 Task: Filter the campaigns by the recently viewed campaigns
Action: Mouse scrolled (335, 180) with delta (0, 0)
Screenshot: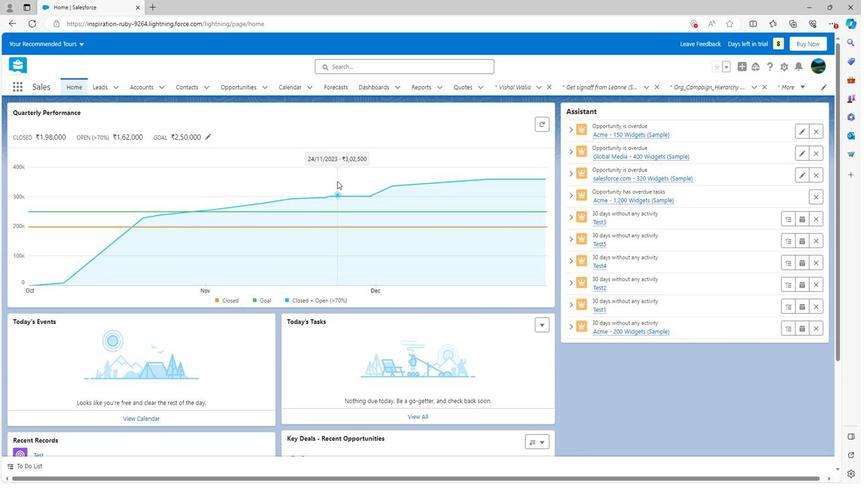 
Action: Mouse scrolled (335, 180) with delta (0, 0)
Screenshot: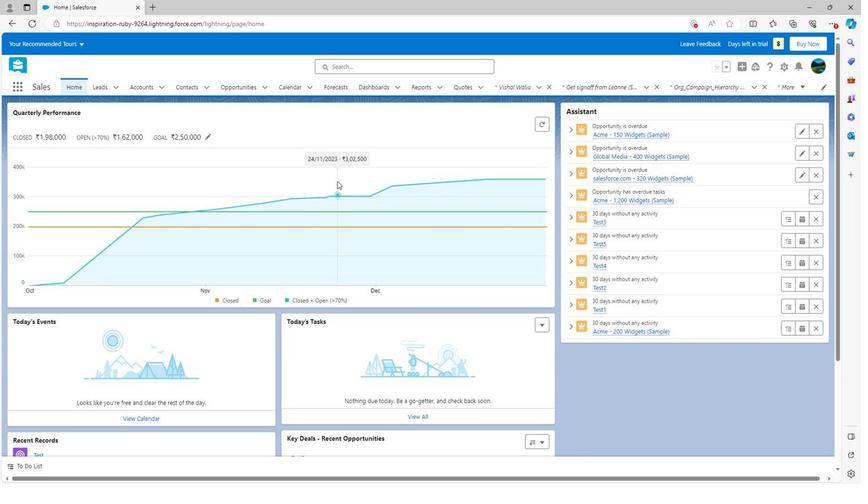 
Action: Mouse scrolled (335, 180) with delta (0, 0)
Screenshot: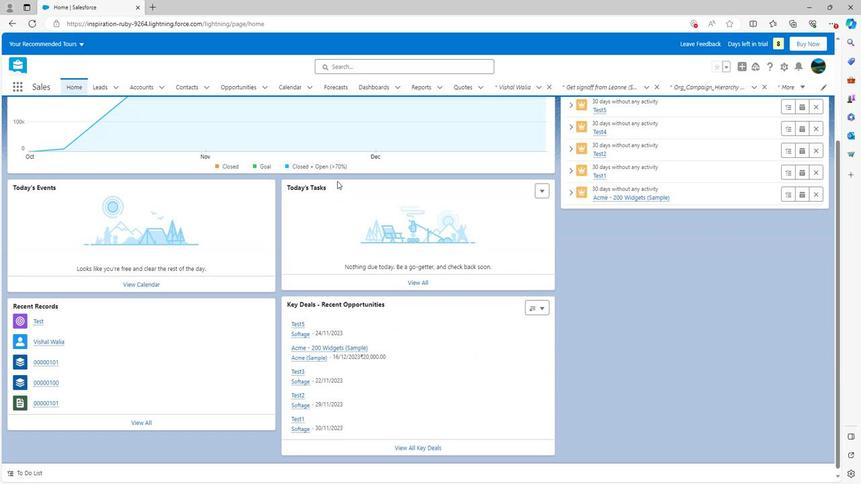 
Action: Mouse scrolled (335, 180) with delta (0, 0)
Screenshot: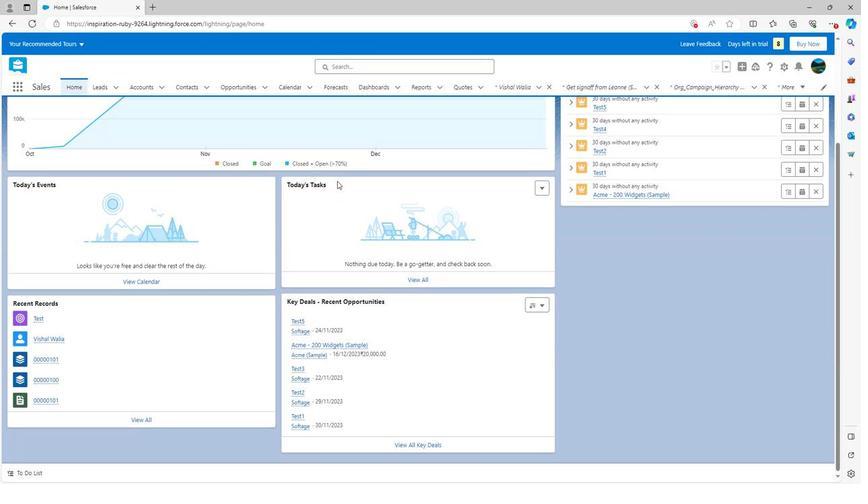 
Action: Mouse scrolled (335, 181) with delta (0, 0)
Screenshot: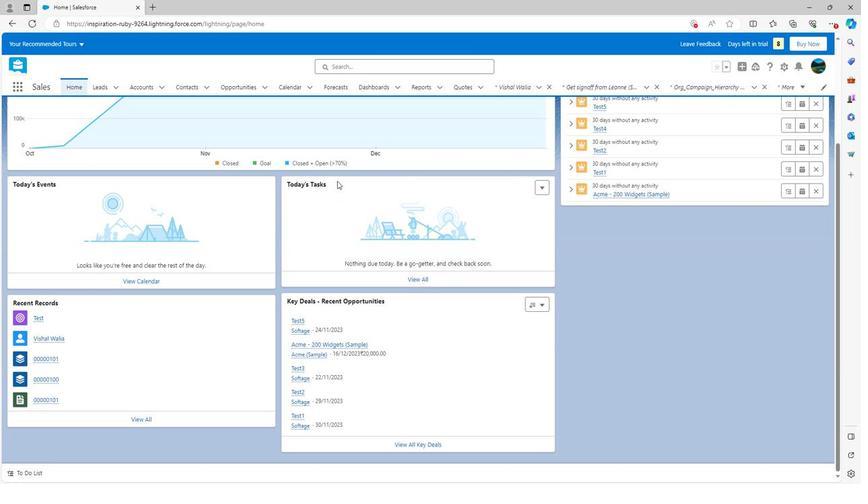 
Action: Mouse scrolled (335, 181) with delta (0, 0)
Screenshot: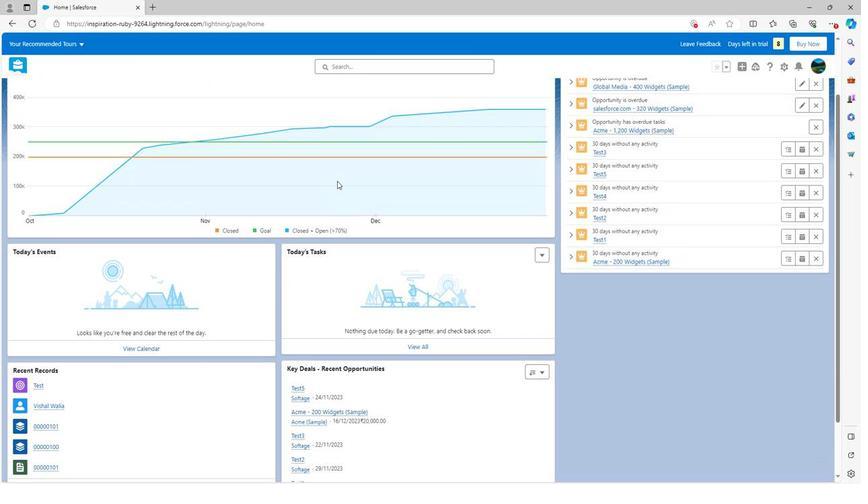 
Action: Mouse scrolled (335, 181) with delta (0, 0)
Screenshot: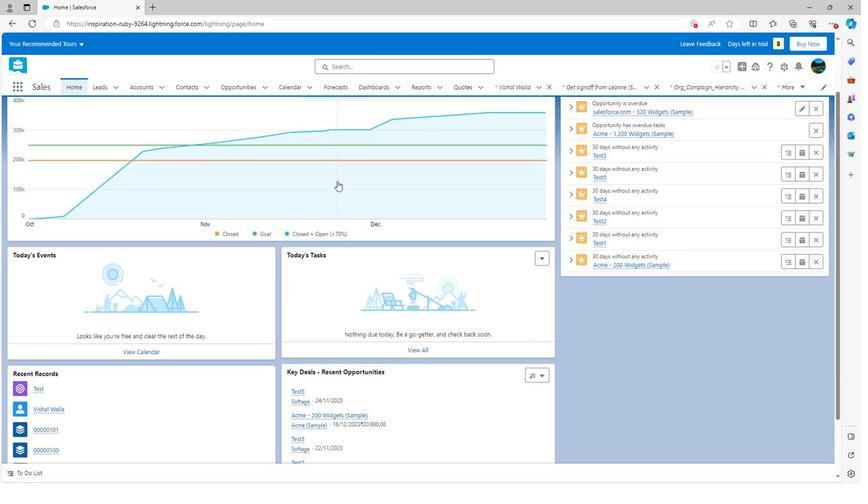 
Action: Mouse scrolled (335, 181) with delta (0, 0)
Screenshot: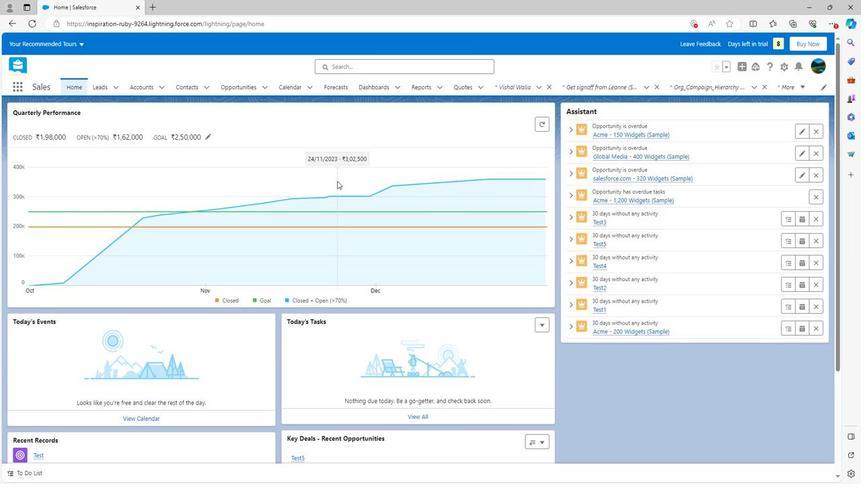 
Action: Mouse moved to (734, 88)
Screenshot: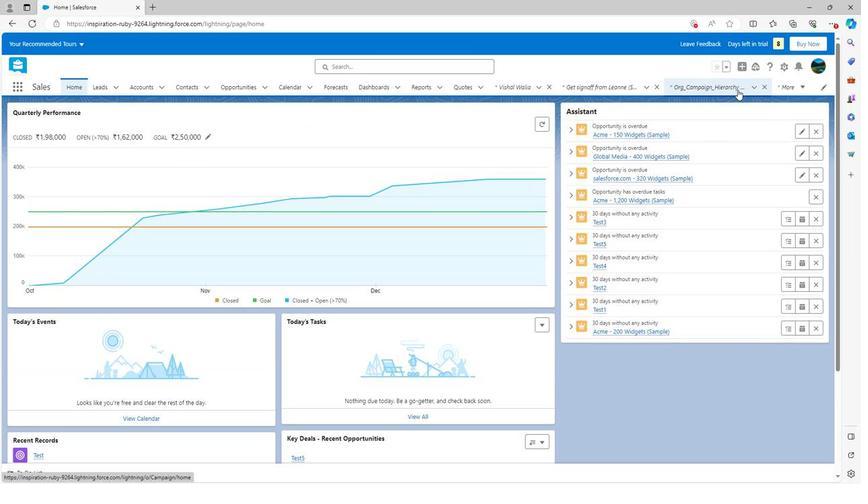 
Action: Mouse pressed left at (734, 88)
Screenshot: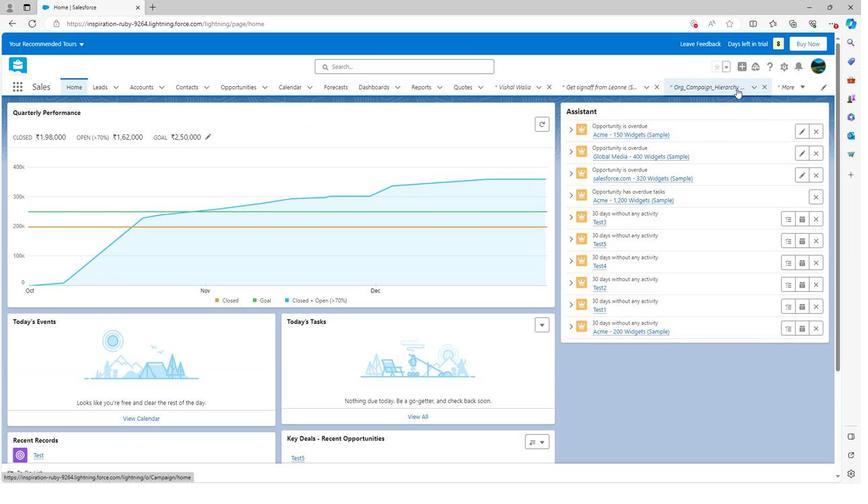 
Action: Mouse moved to (131, 117)
Screenshot: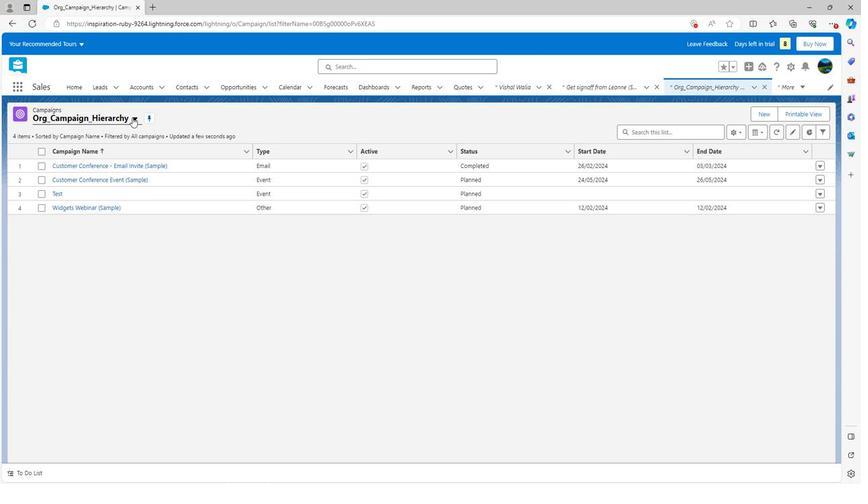 
Action: Mouse pressed left at (131, 117)
Screenshot: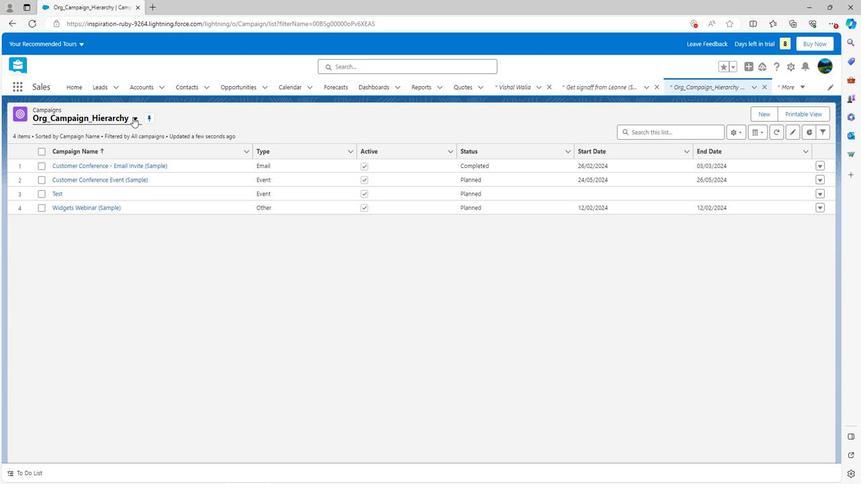 
Action: Mouse moved to (86, 197)
Screenshot: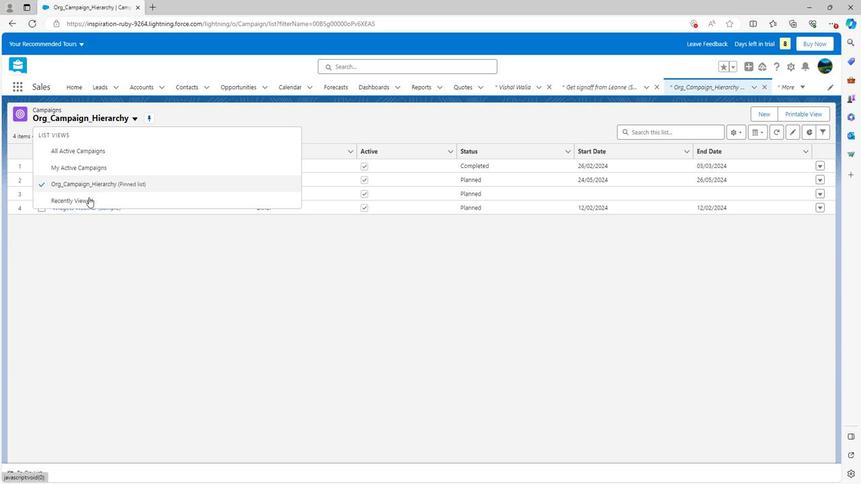 
Action: Mouse pressed left at (86, 197)
Screenshot: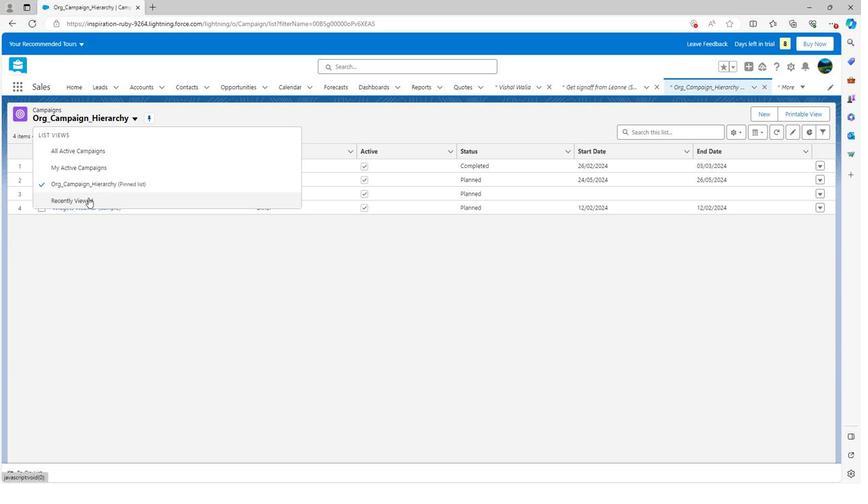 
Action: Mouse moved to (309, 224)
Screenshot: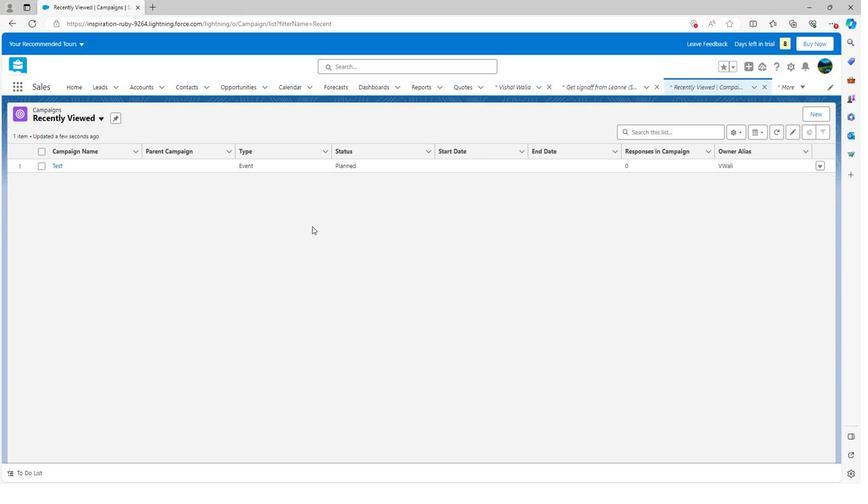 
